 Task: Sort the products by best match.
Action: Mouse moved to (68, 333)
Screenshot: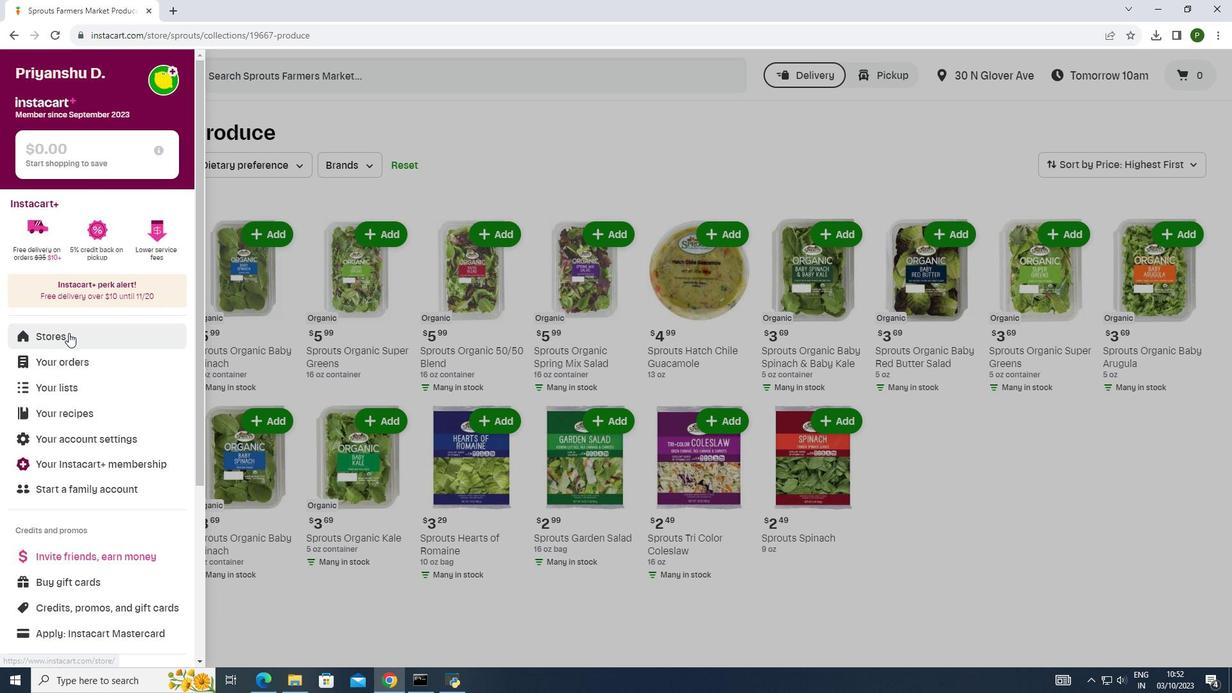 
Action: Mouse pressed left at (68, 333)
Screenshot: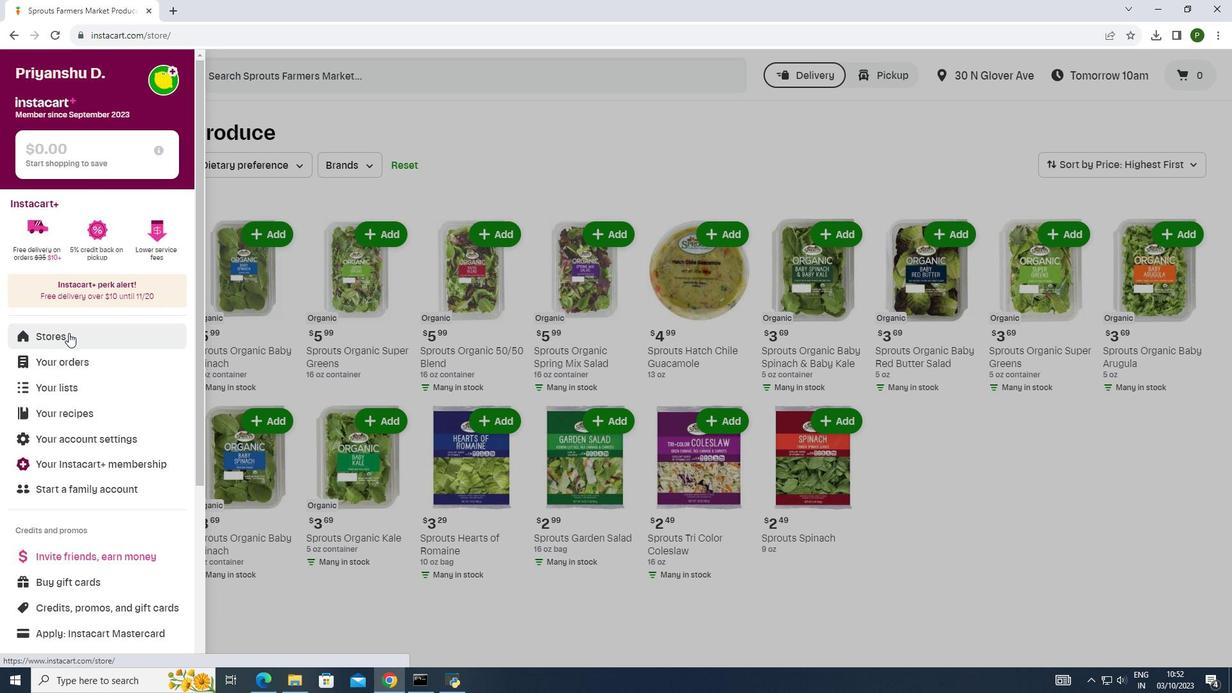 
Action: Mouse moved to (302, 125)
Screenshot: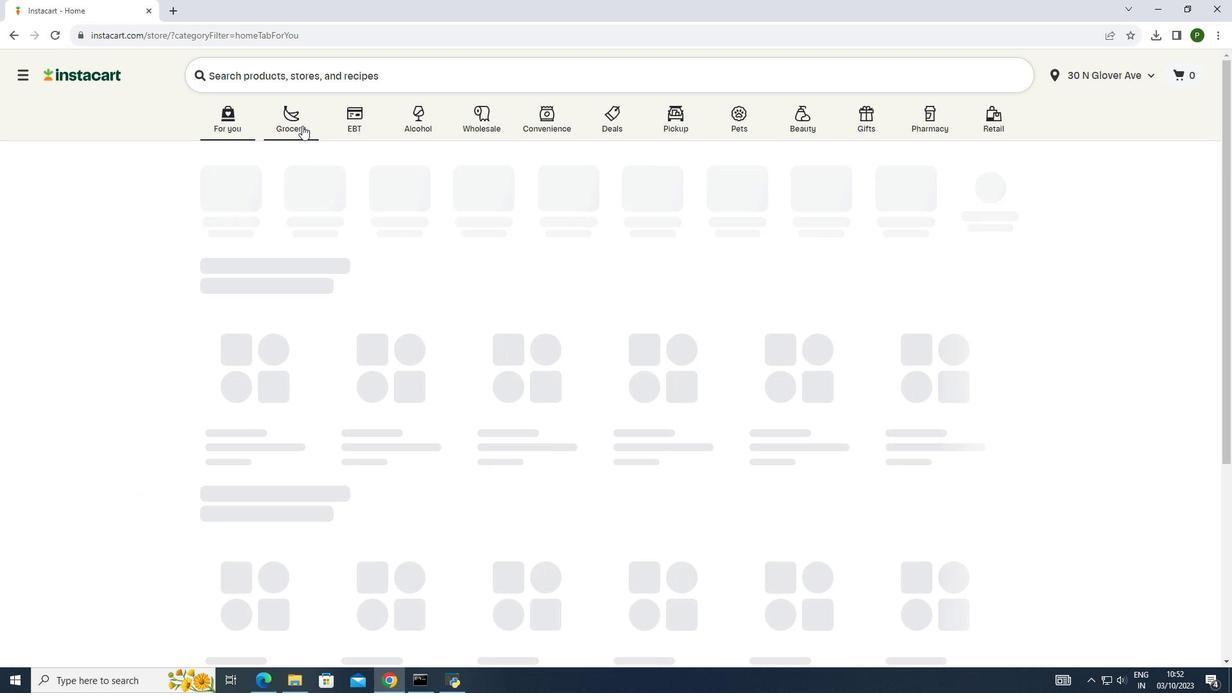 
Action: Mouse pressed left at (302, 125)
Screenshot: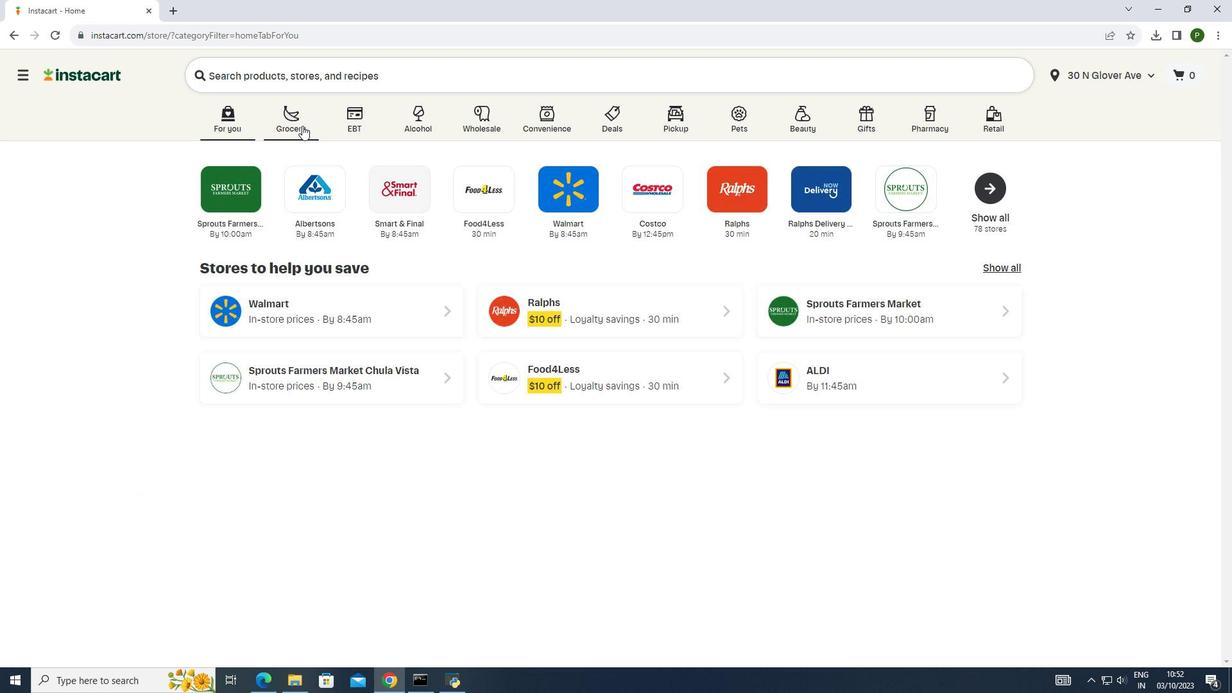 
Action: Mouse moved to (648, 180)
Screenshot: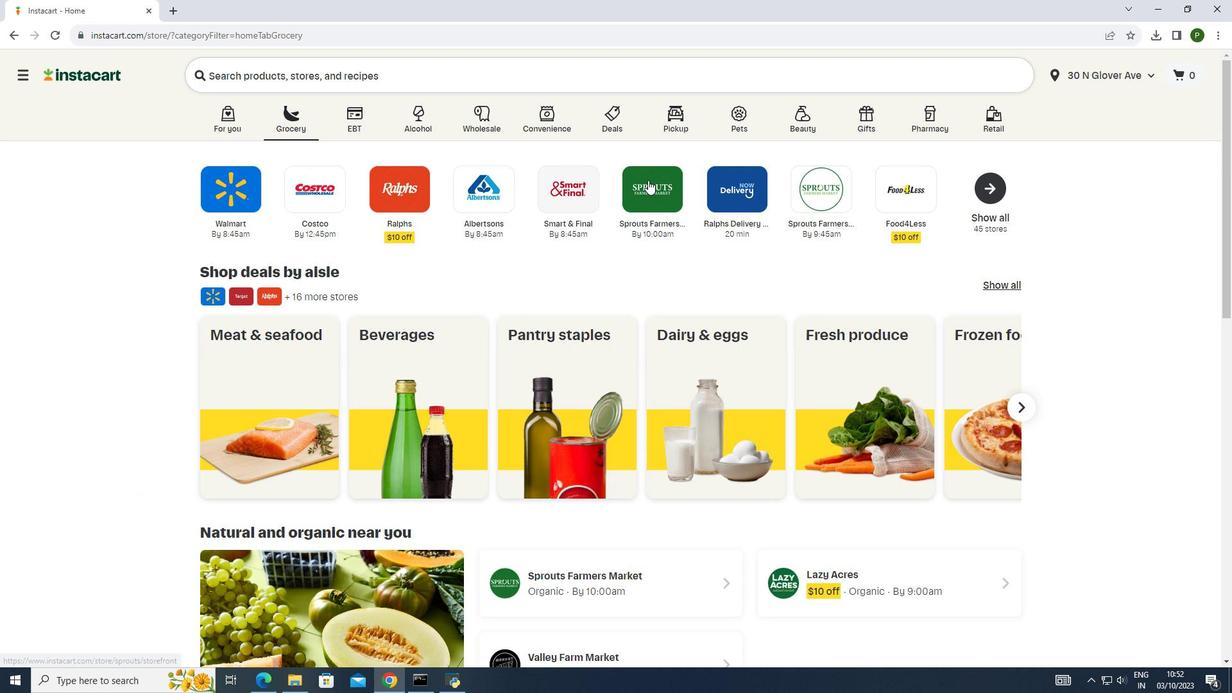 
Action: Mouse pressed left at (648, 180)
Screenshot: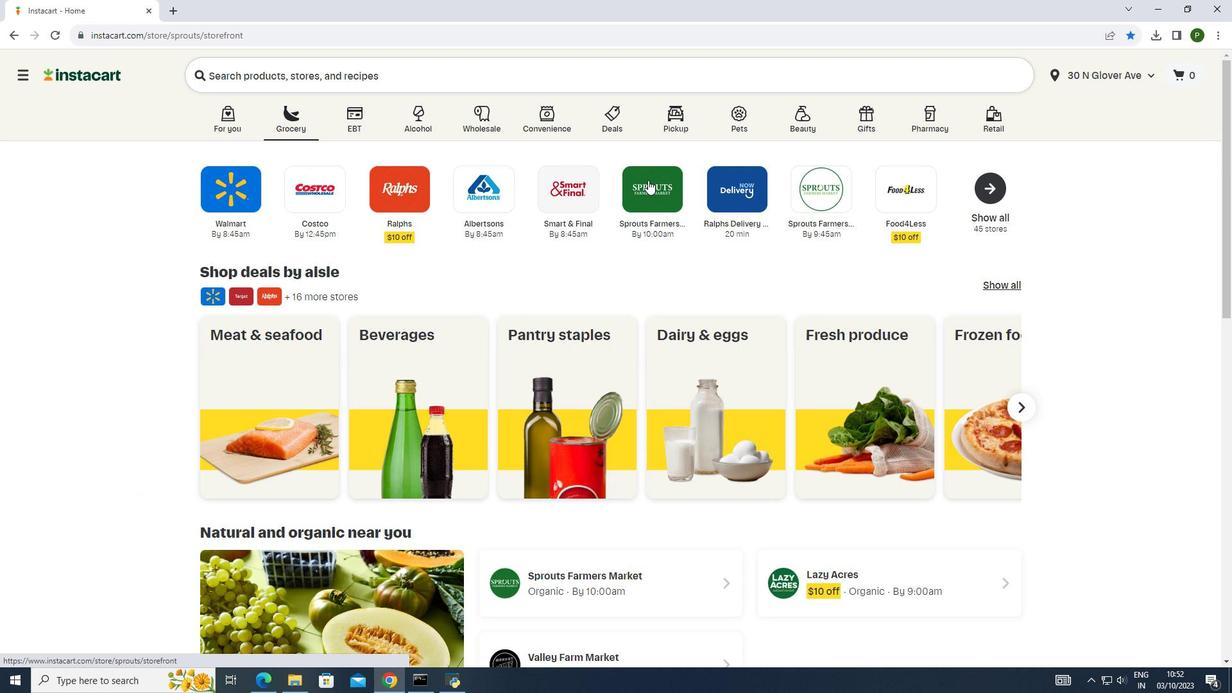 
Action: Mouse moved to (71, 338)
Screenshot: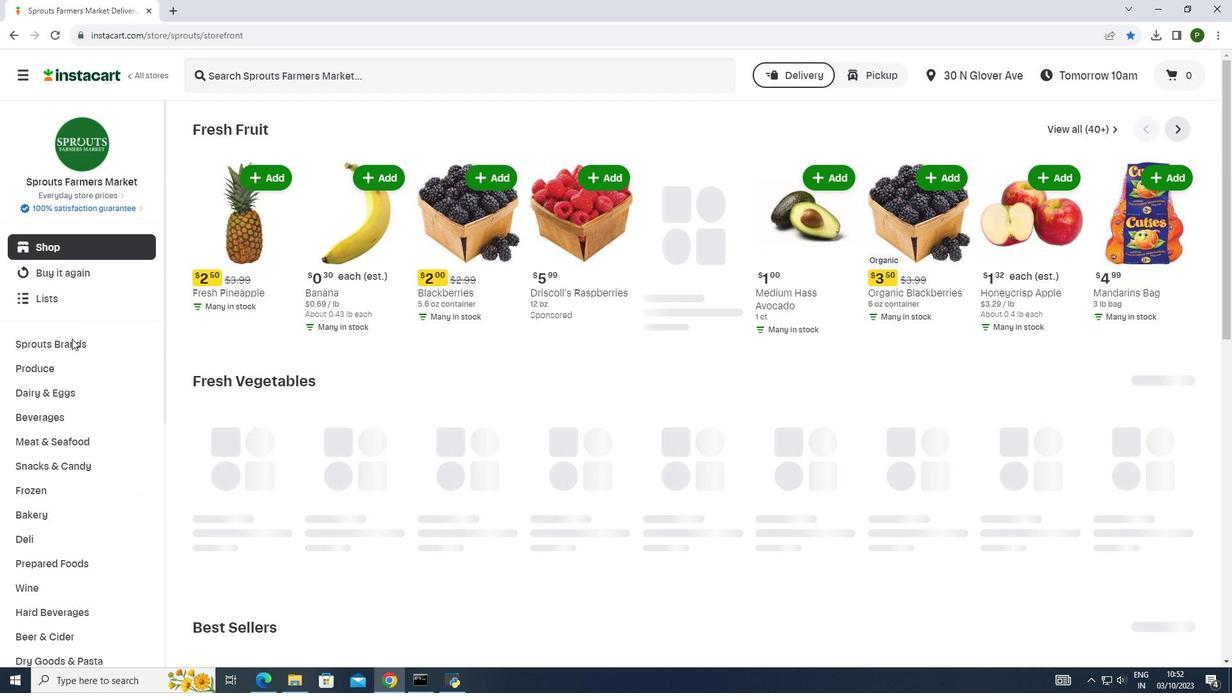
Action: Mouse pressed left at (71, 338)
Screenshot: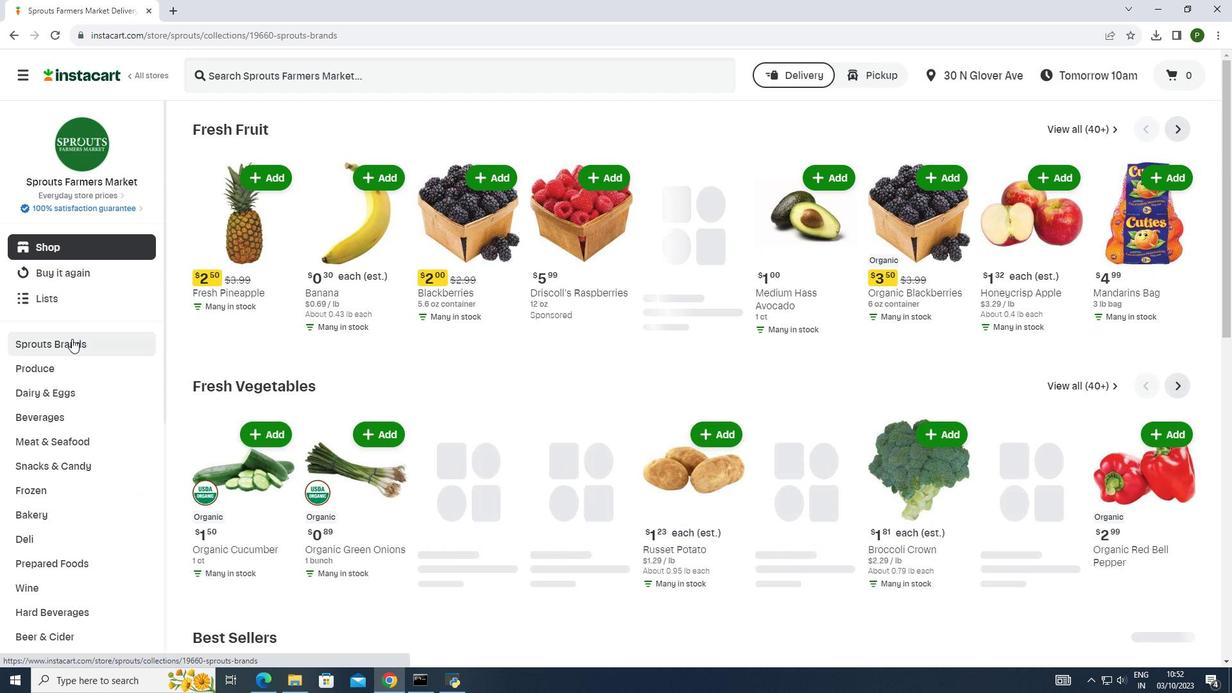
Action: Mouse moved to (62, 419)
Screenshot: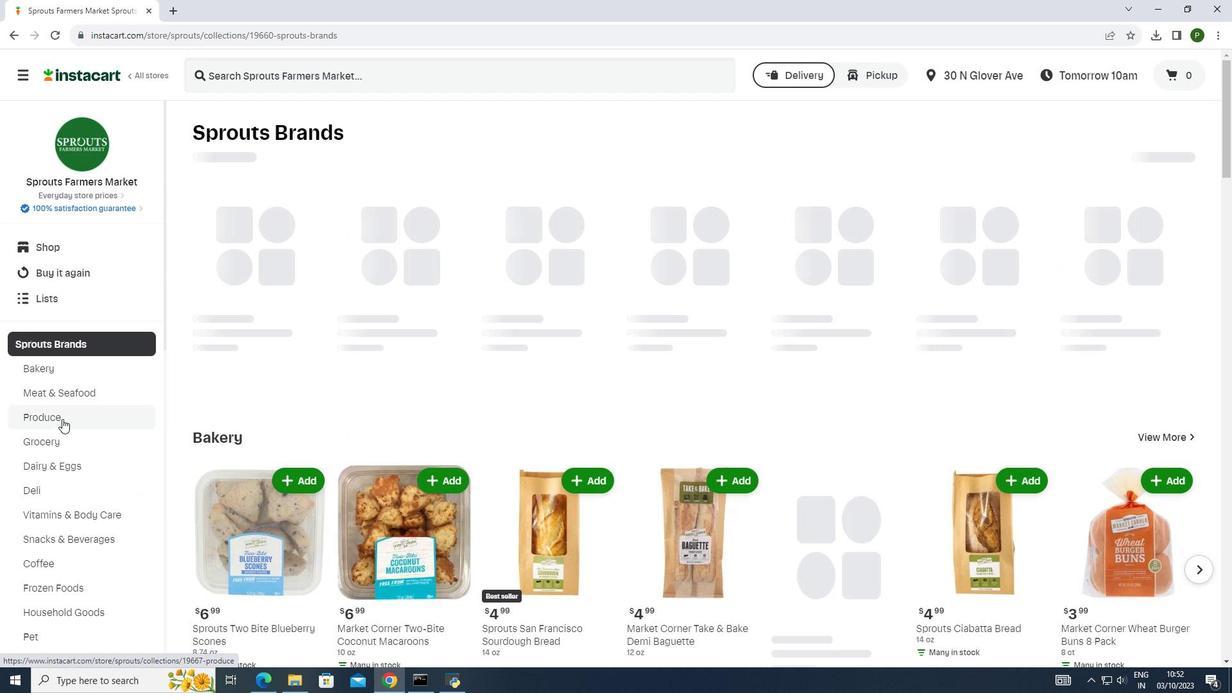 
Action: Mouse pressed left at (62, 419)
Screenshot: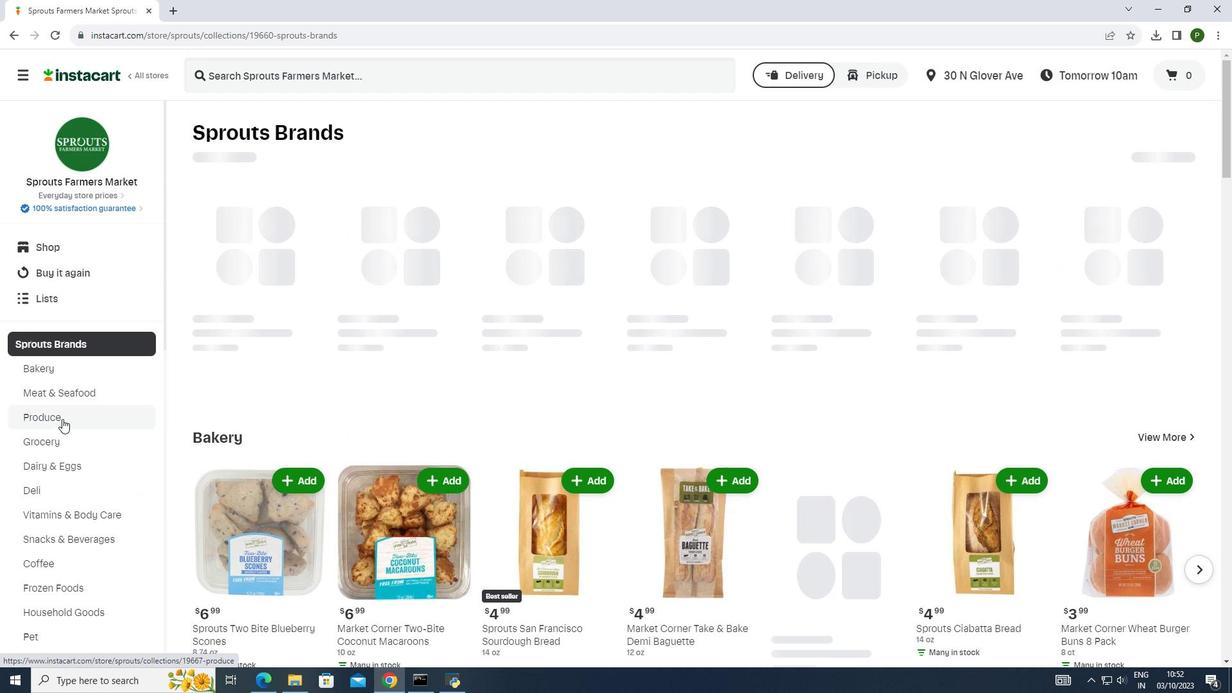 
Action: Mouse moved to (1161, 160)
Screenshot: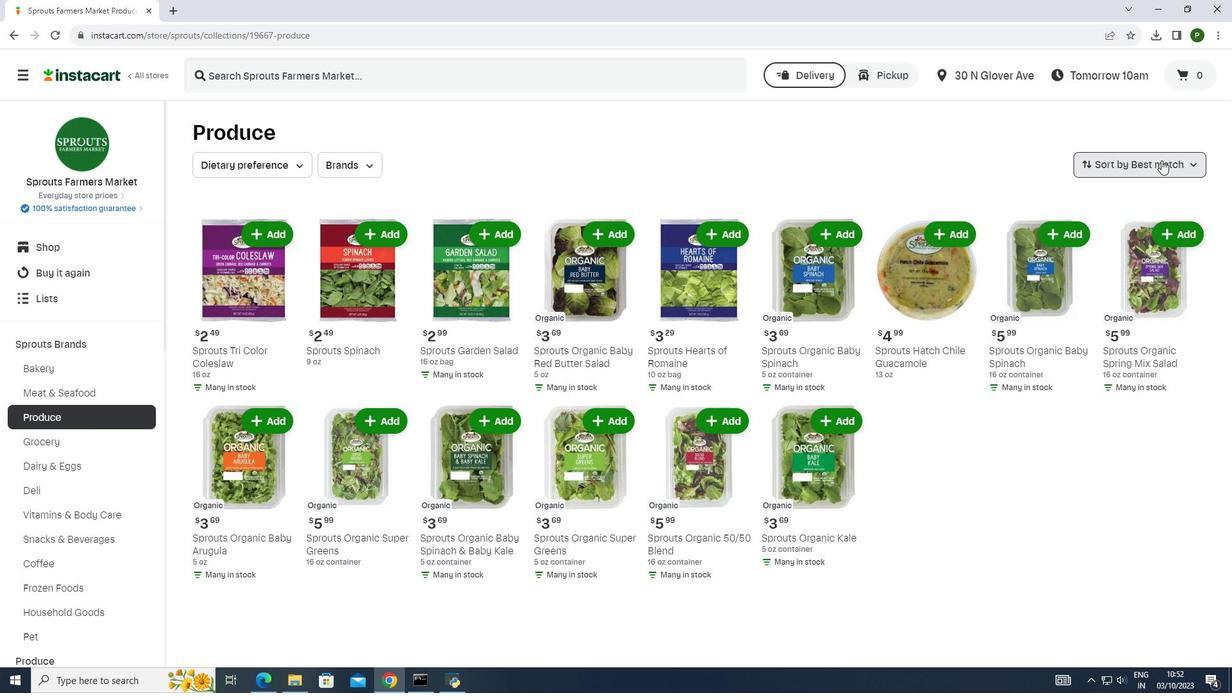 
Action: Mouse pressed left at (1161, 160)
Screenshot: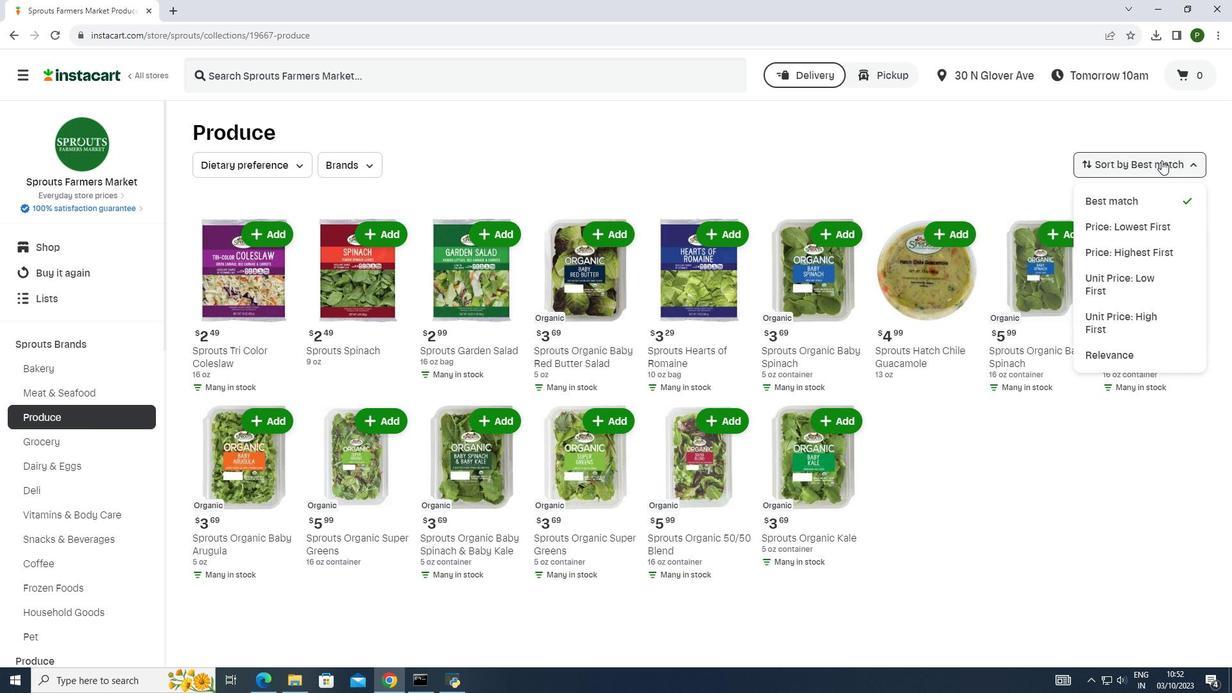 
Action: Mouse moved to (1130, 201)
Screenshot: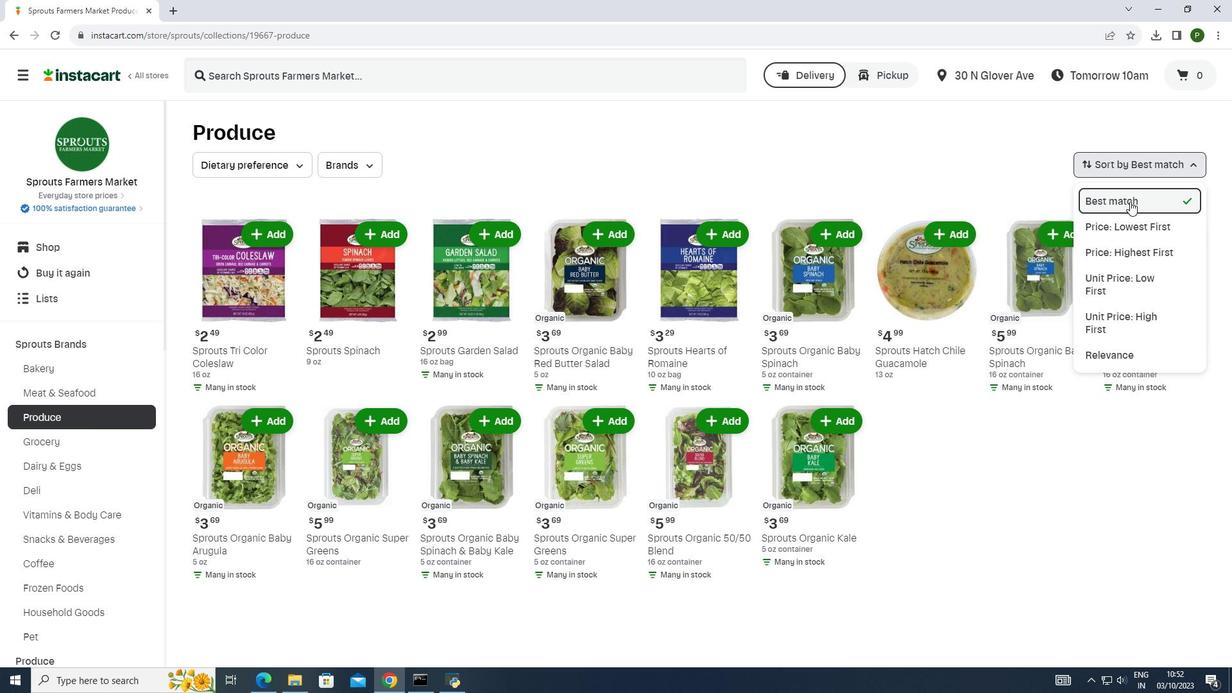 
Action: Mouse pressed left at (1130, 201)
Screenshot: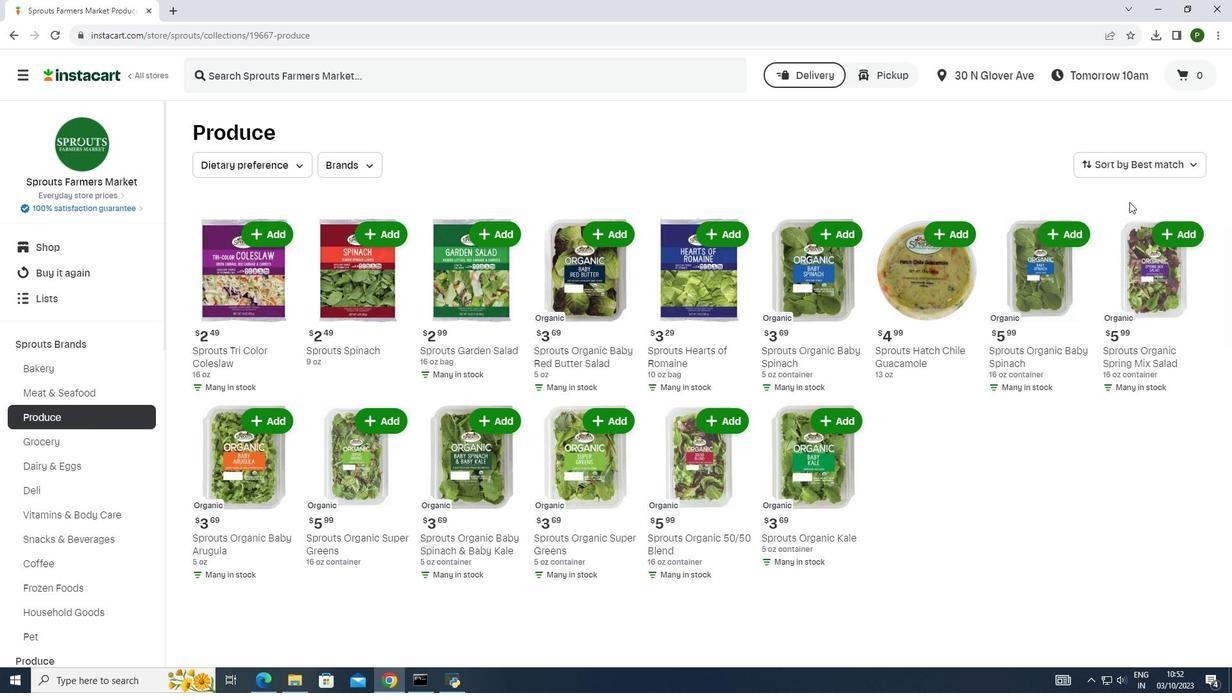 
Action: Mouse moved to (1060, 231)
Screenshot: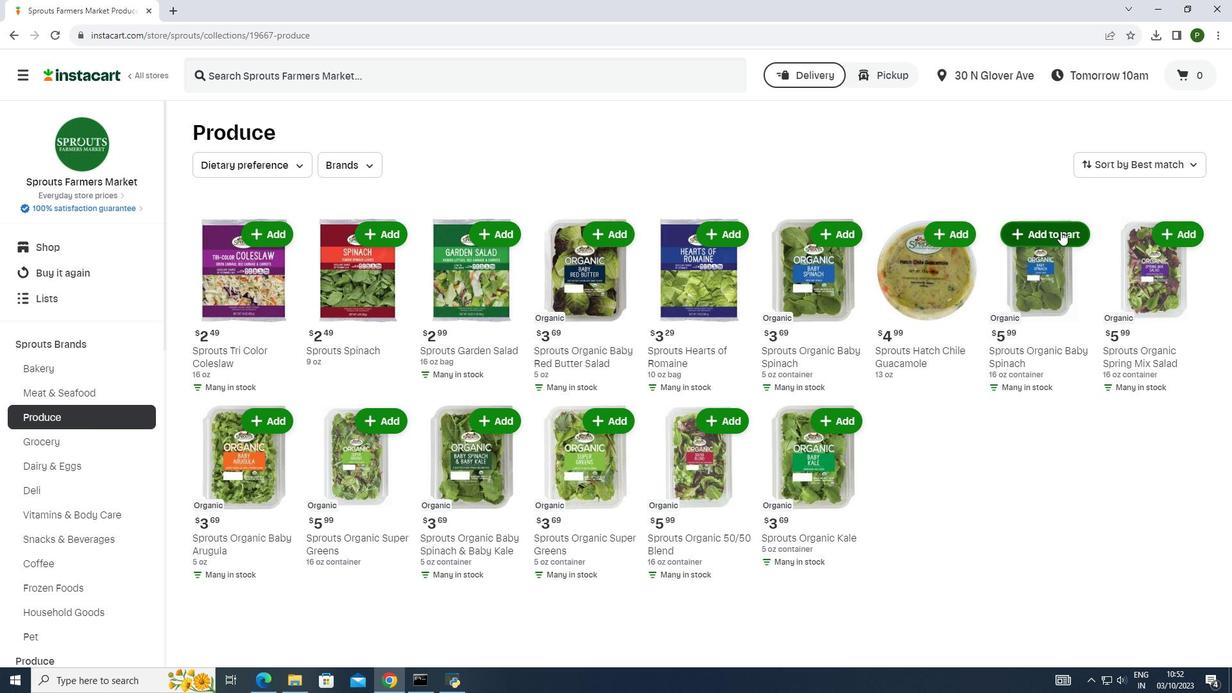 
